 Task: Create a due date automation trigger when advanced on, 2 hours after a card is due add dates due in less than 1 days.
Action: Mouse moved to (1024, 76)
Screenshot: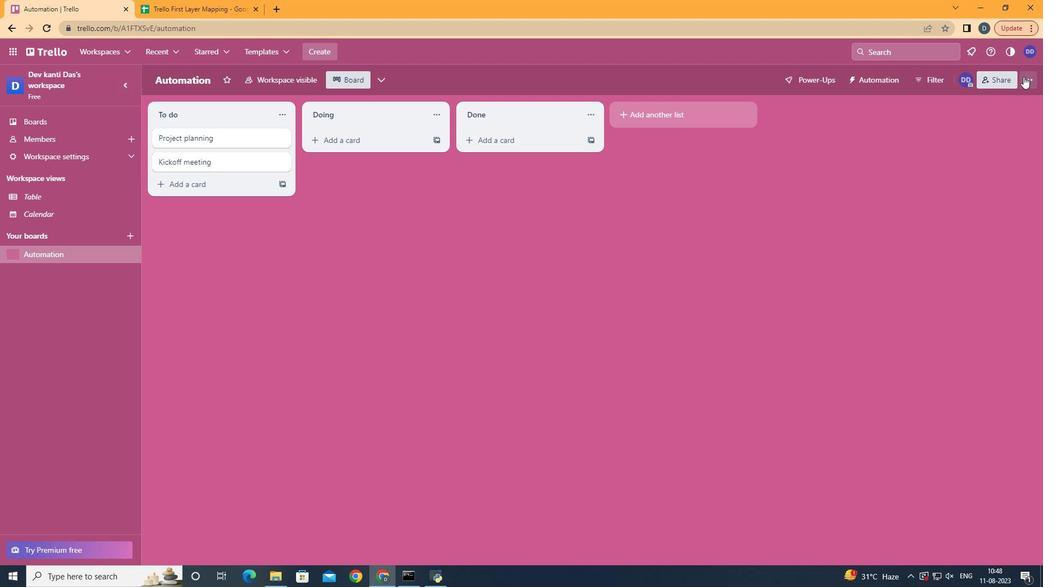 
Action: Mouse pressed left at (1024, 76)
Screenshot: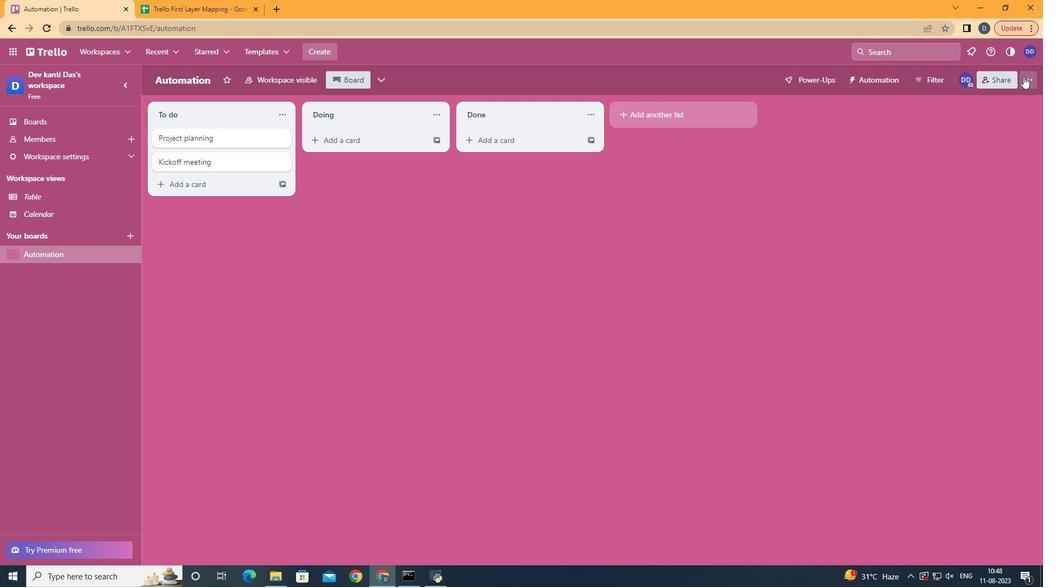 
Action: Mouse moved to (983, 229)
Screenshot: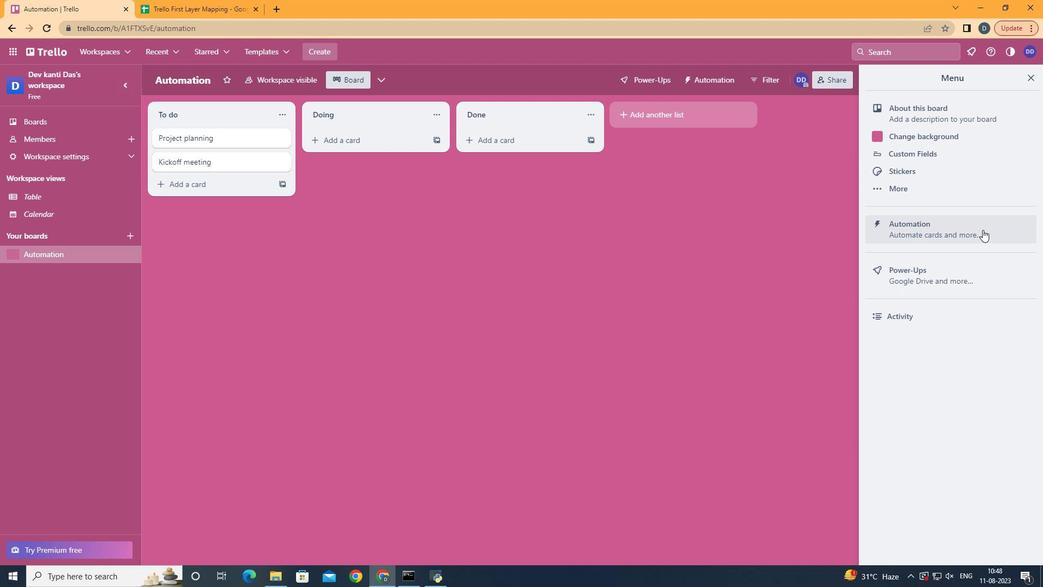 
Action: Mouse pressed left at (983, 229)
Screenshot: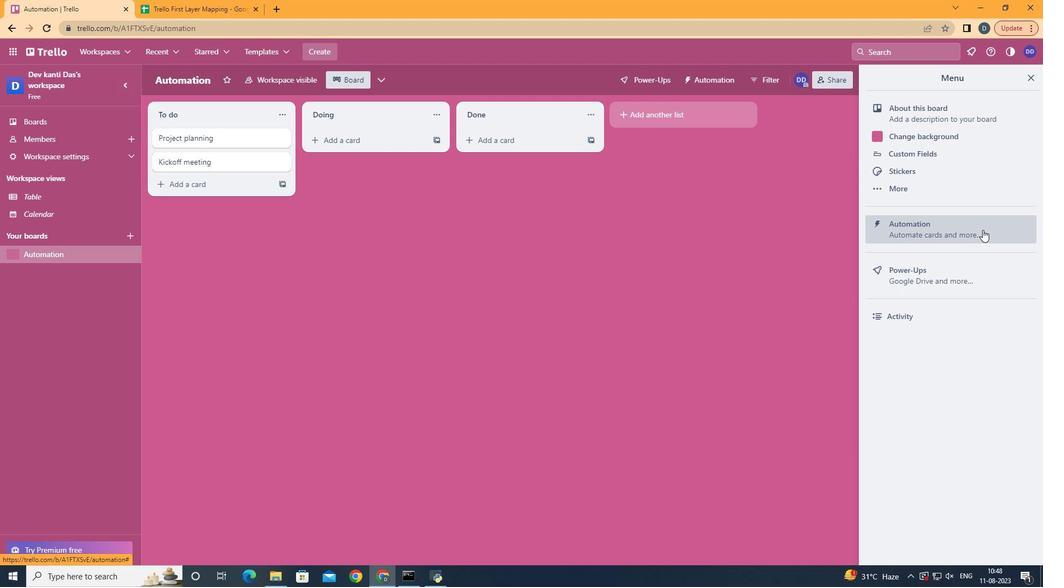 
Action: Mouse moved to (231, 213)
Screenshot: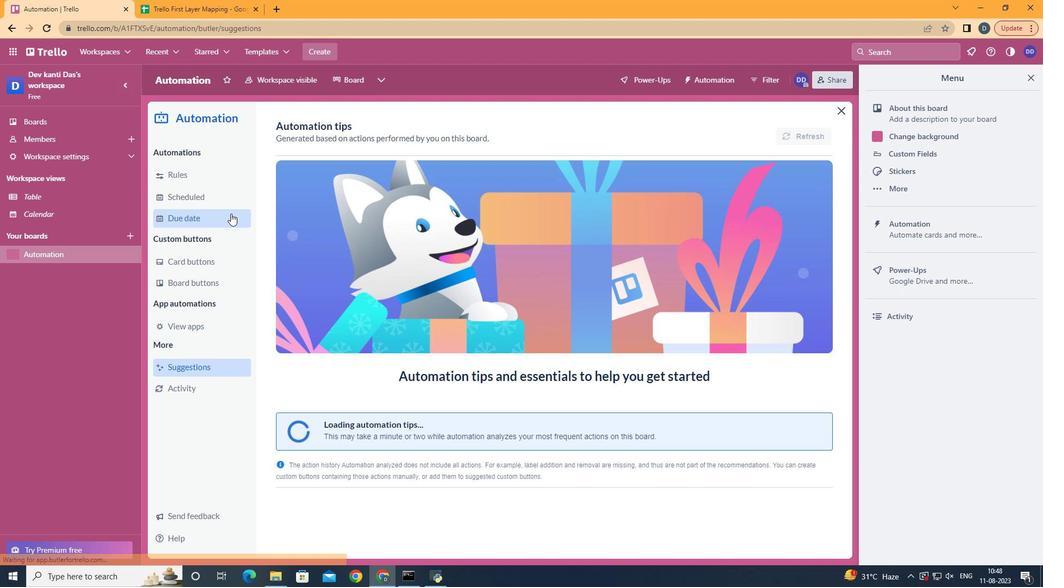 
Action: Mouse pressed left at (231, 213)
Screenshot: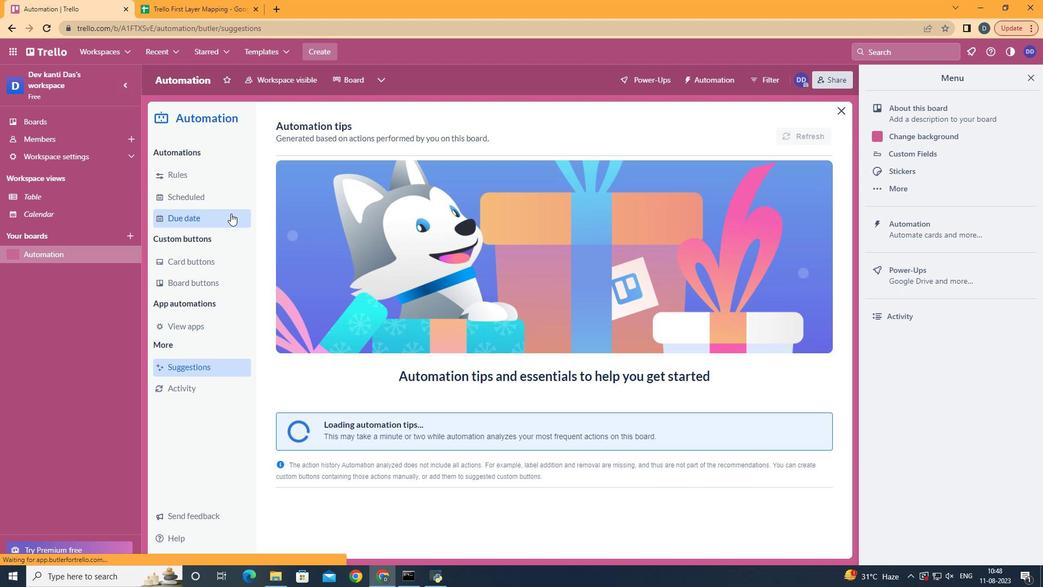 
Action: Mouse moved to (755, 127)
Screenshot: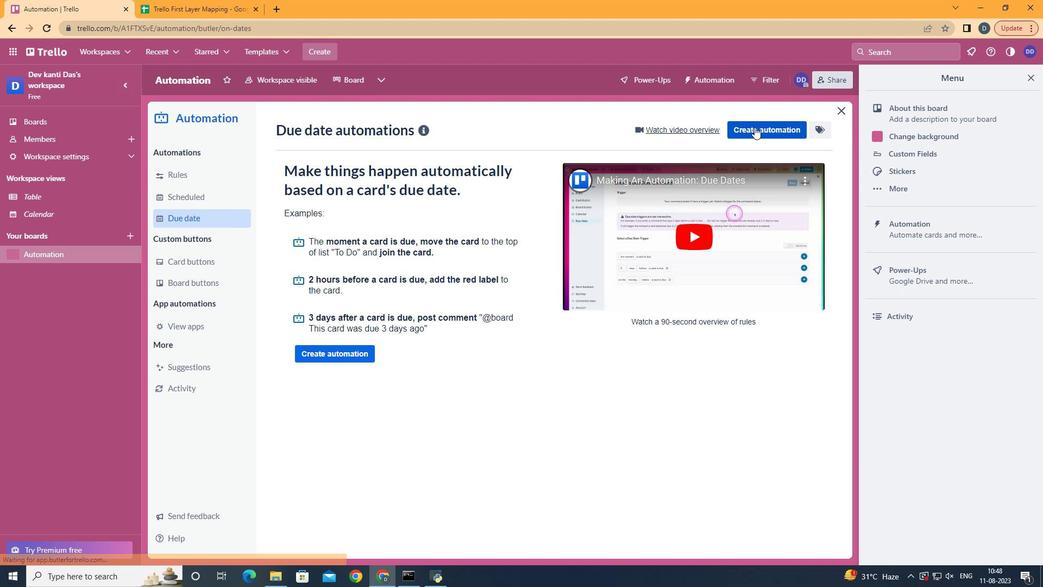 
Action: Mouse pressed left at (755, 127)
Screenshot: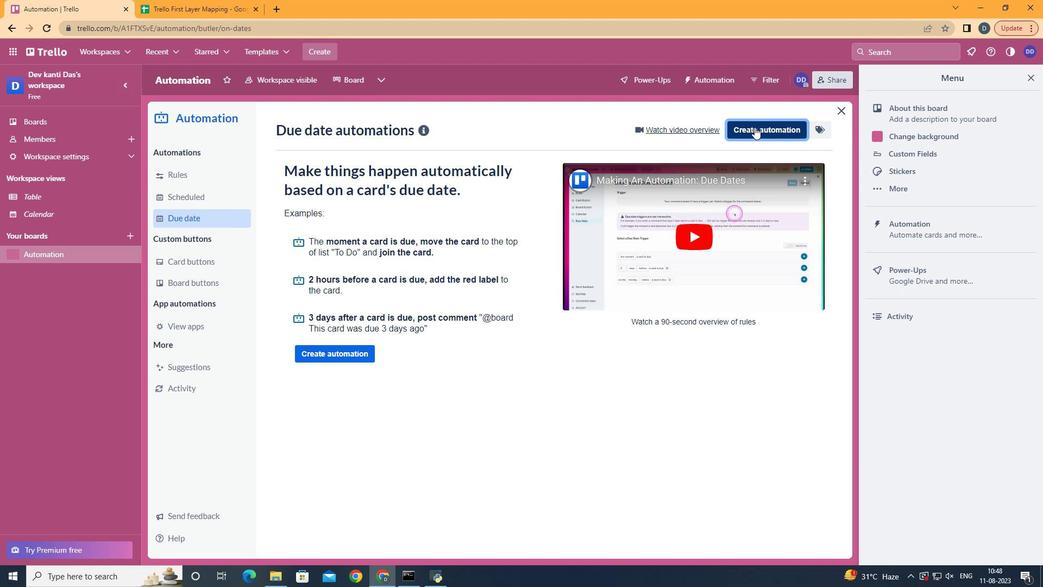 
Action: Mouse moved to (610, 231)
Screenshot: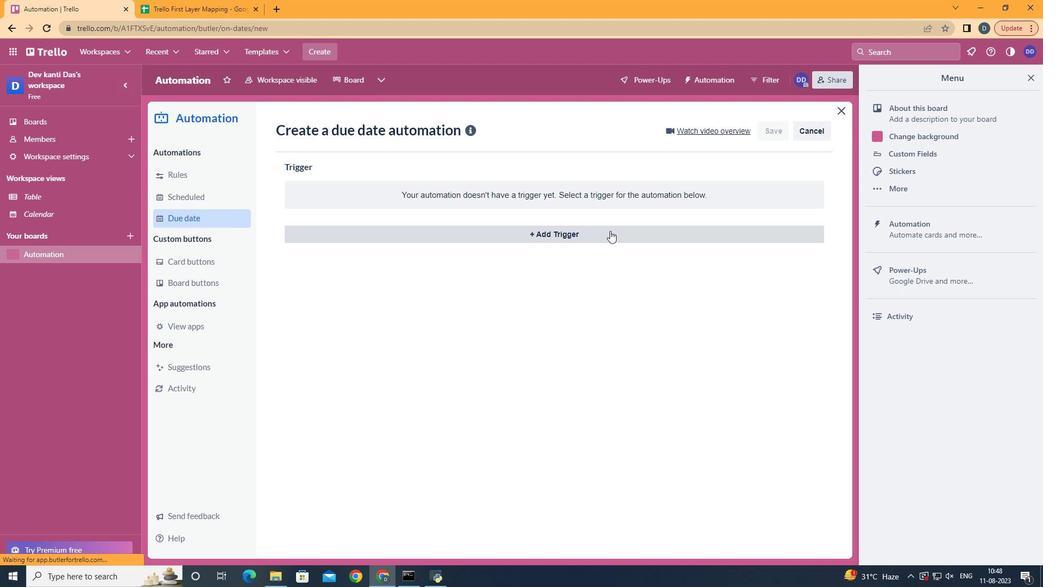 
Action: Mouse pressed left at (610, 231)
Screenshot: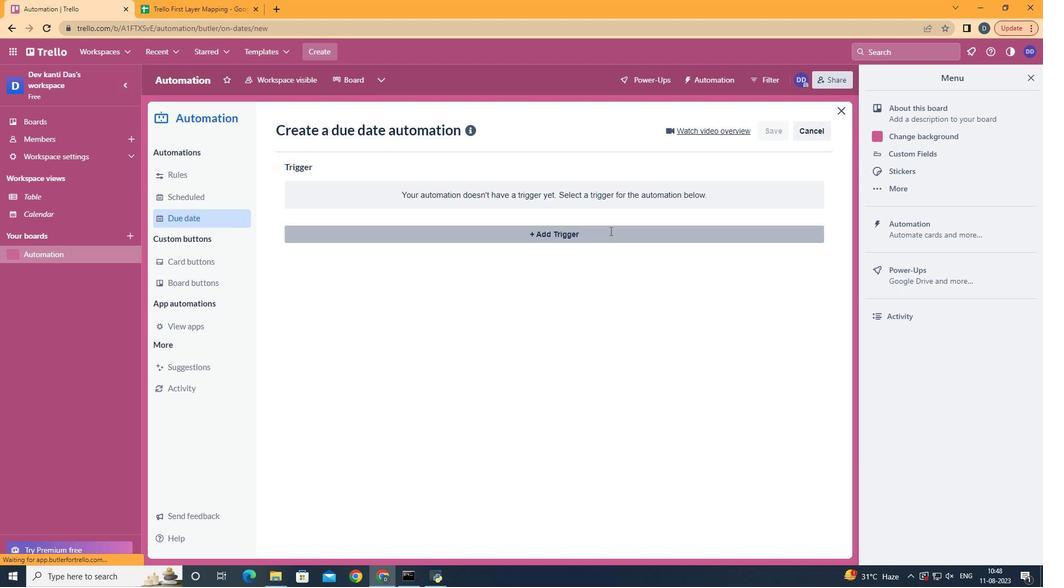 
Action: Mouse moved to (356, 467)
Screenshot: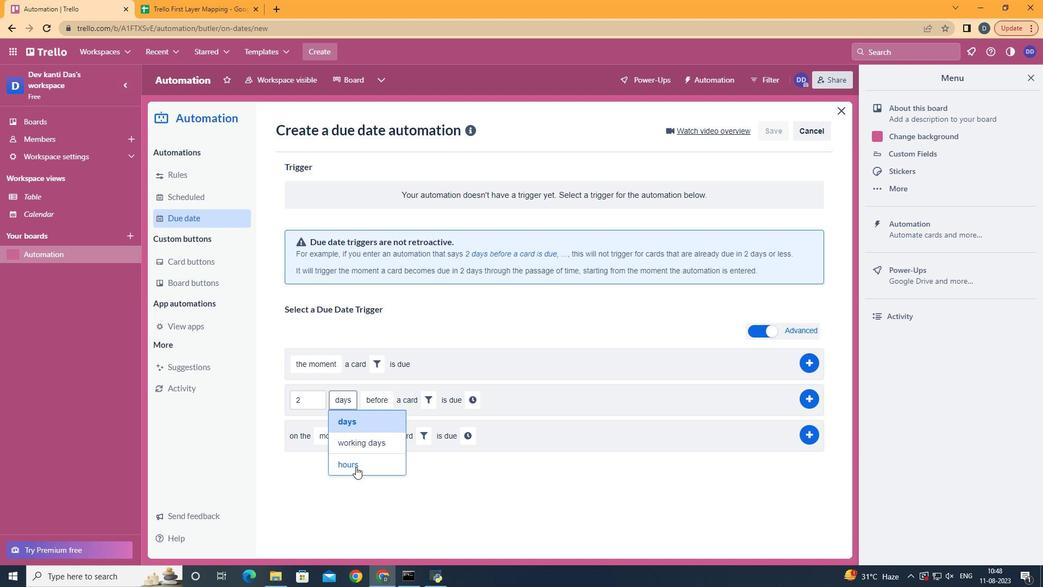 
Action: Mouse pressed left at (356, 467)
Screenshot: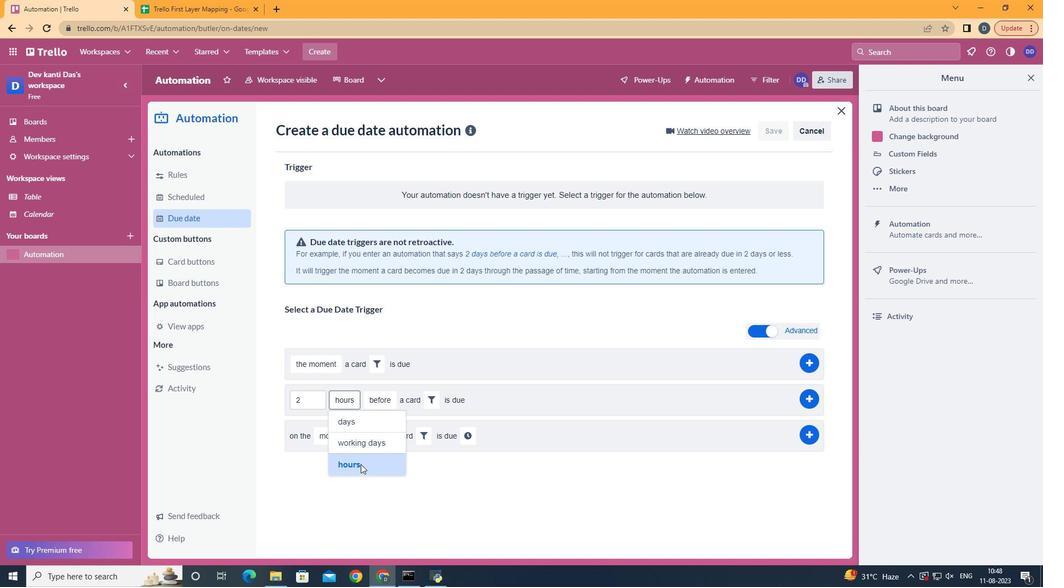 
Action: Mouse moved to (396, 440)
Screenshot: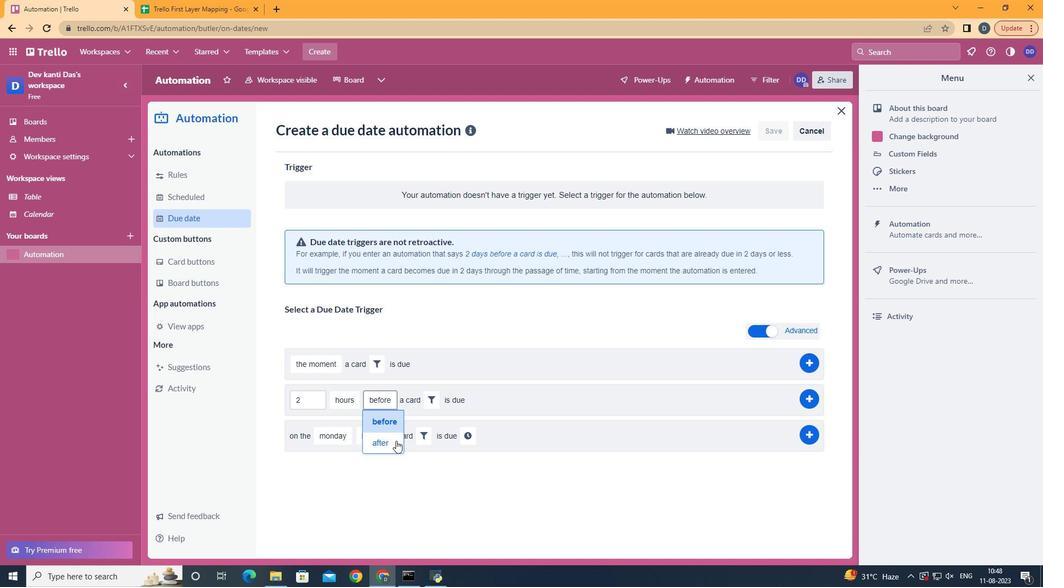 
Action: Mouse pressed left at (396, 440)
Screenshot: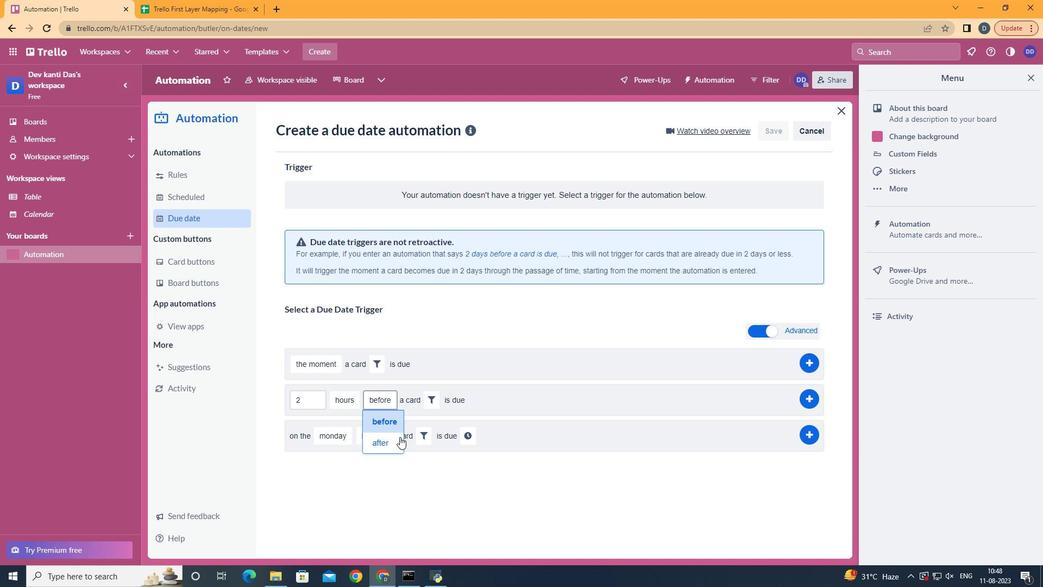 
Action: Mouse moved to (427, 401)
Screenshot: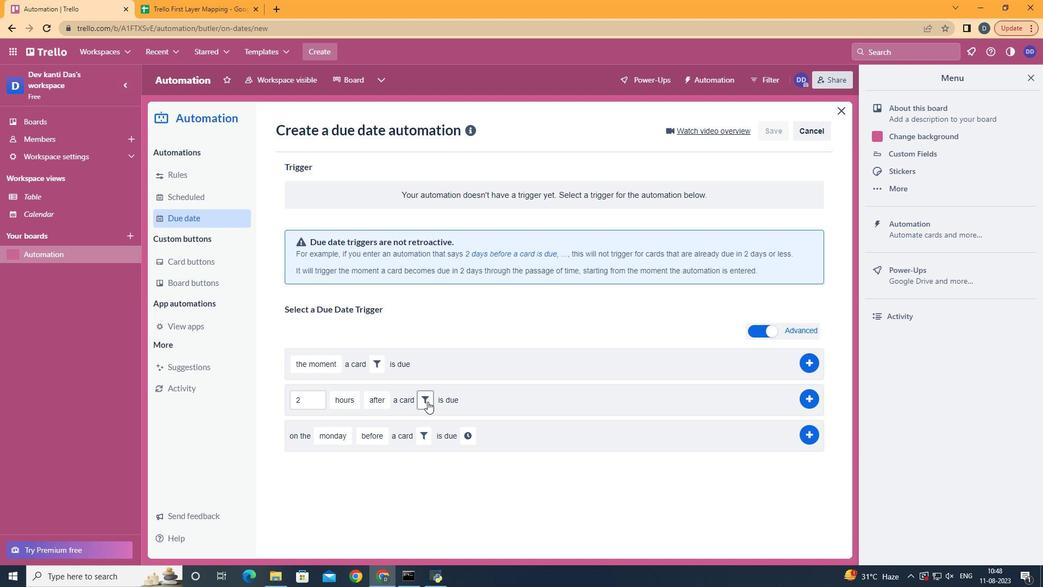 
Action: Mouse pressed left at (427, 401)
Screenshot: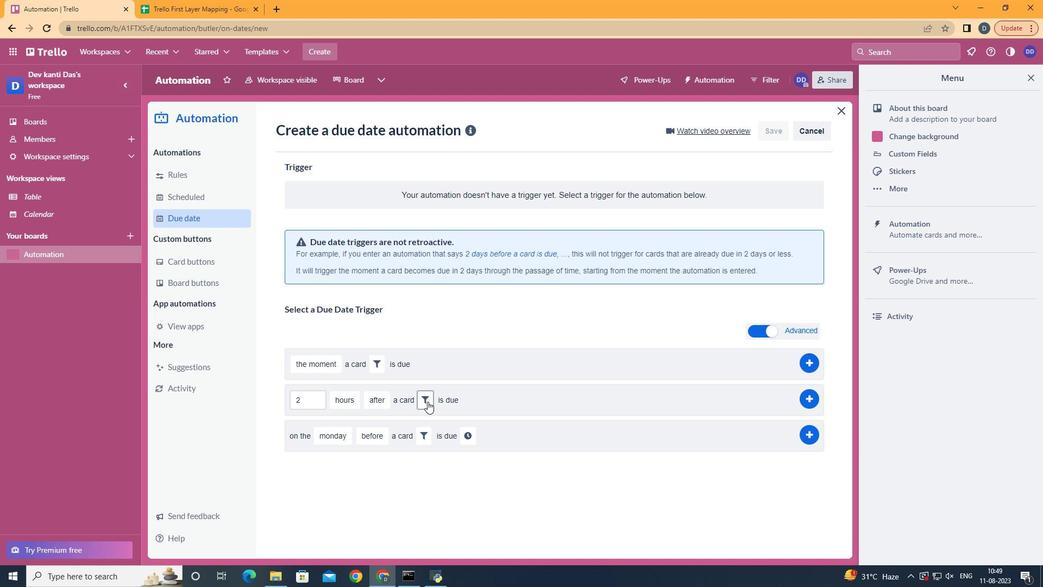 
Action: Mouse moved to (490, 441)
Screenshot: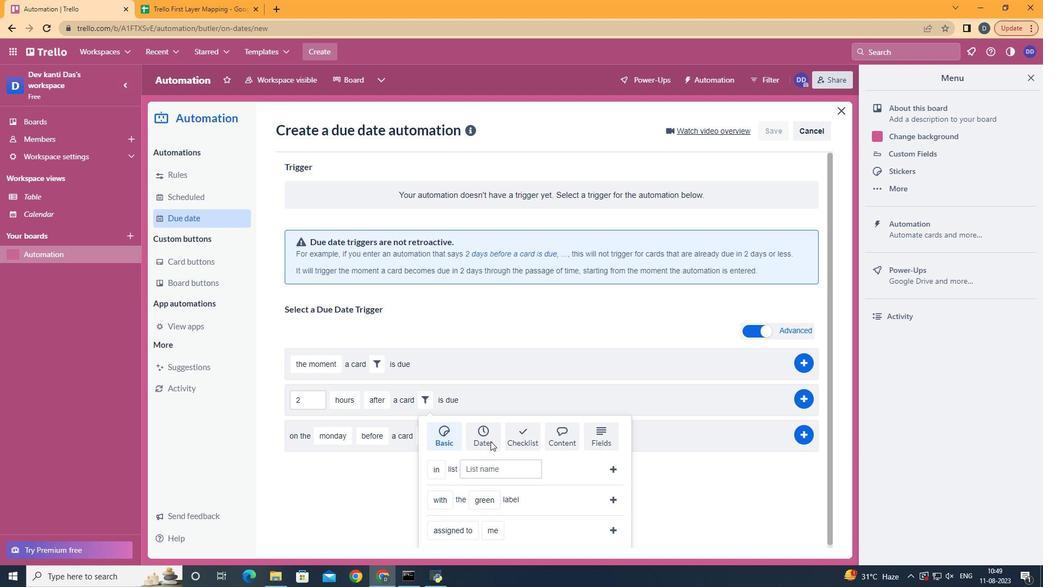 
Action: Mouse pressed left at (490, 441)
Screenshot: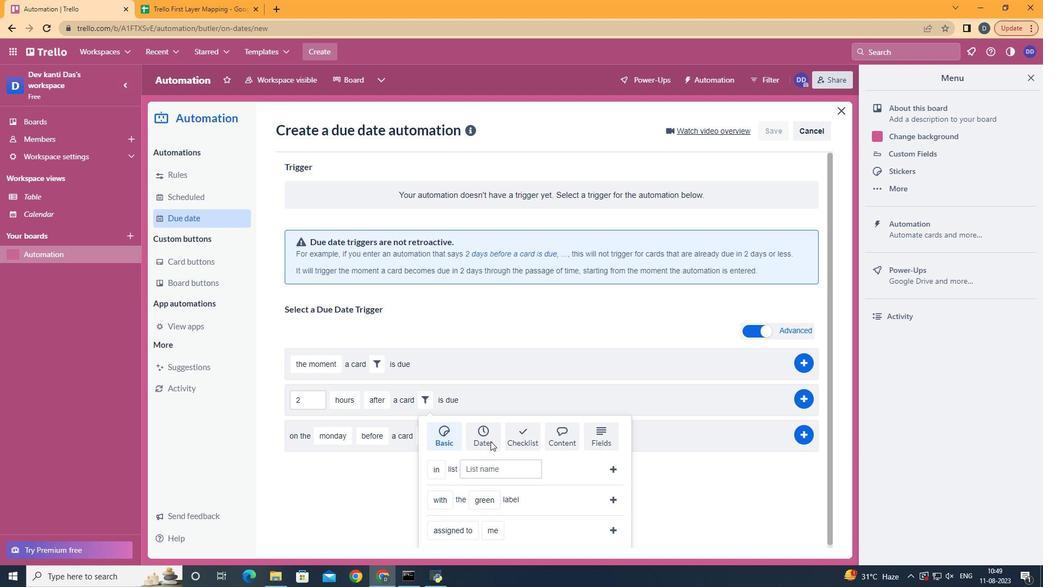 
Action: Mouse scrolled (490, 440) with delta (0, 0)
Screenshot: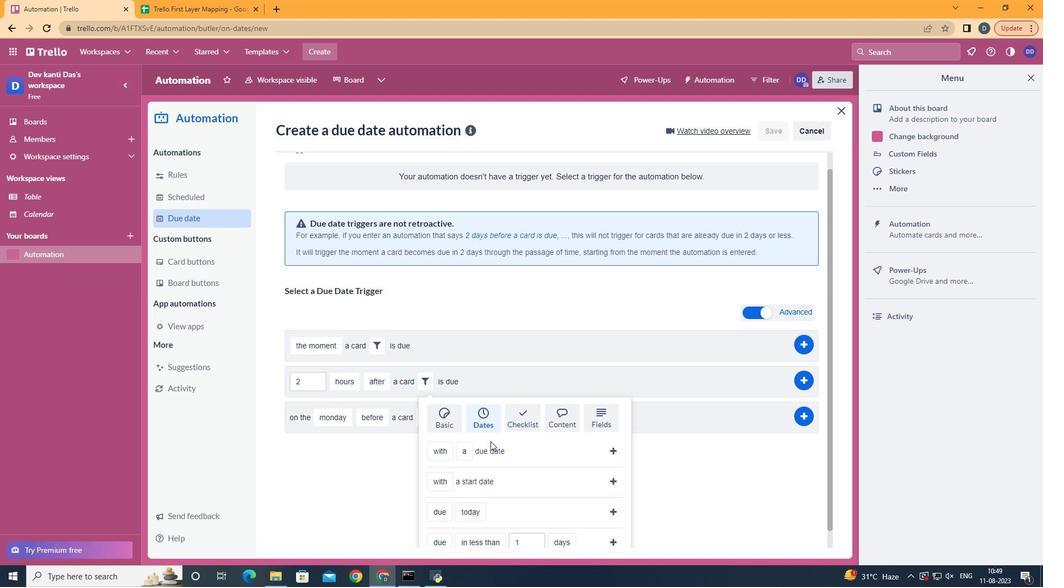 
Action: Mouse scrolled (490, 440) with delta (0, 0)
Screenshot: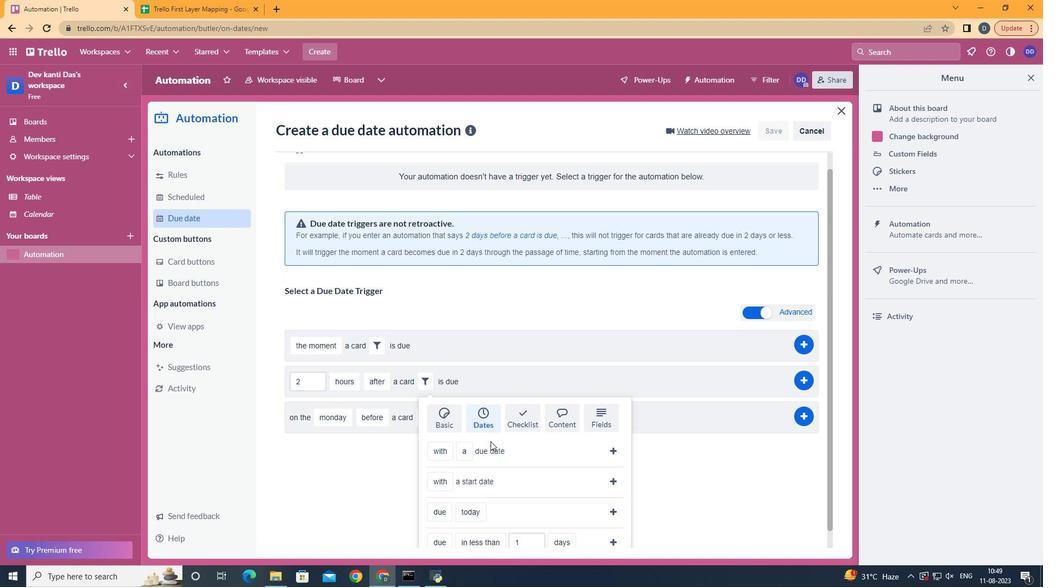 
Action: Mouse scrolled (490, 440) with delta (0, 0)
Screenshot: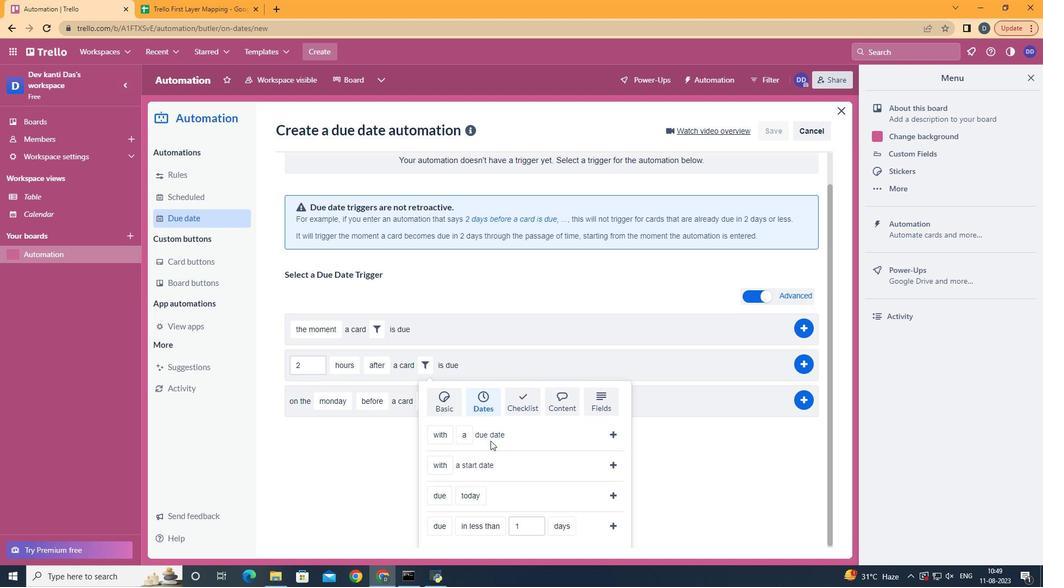 
Action: Mouse scrolled (490, 440) with delta (0, 0)
Screenshot: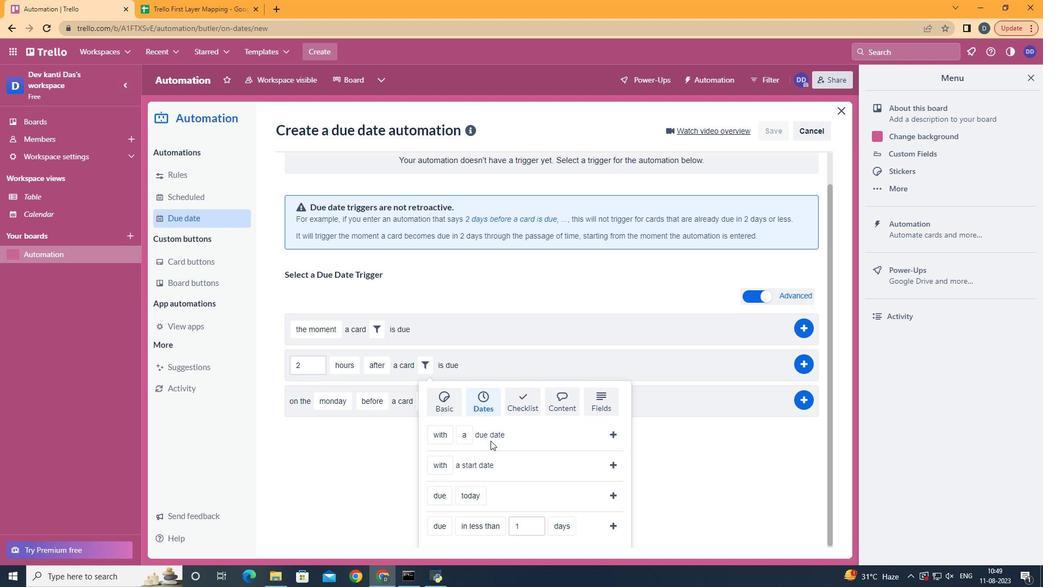 
Action: Mouse moved to (619, 518)
Screenshot: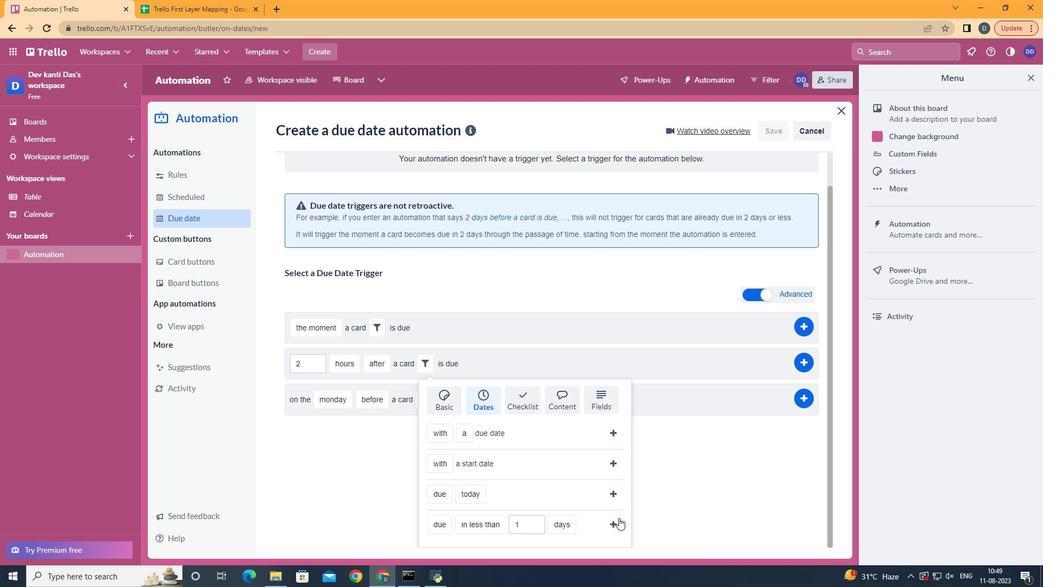 
Action: Mouse pressed left at (619, 518)
Screenshot: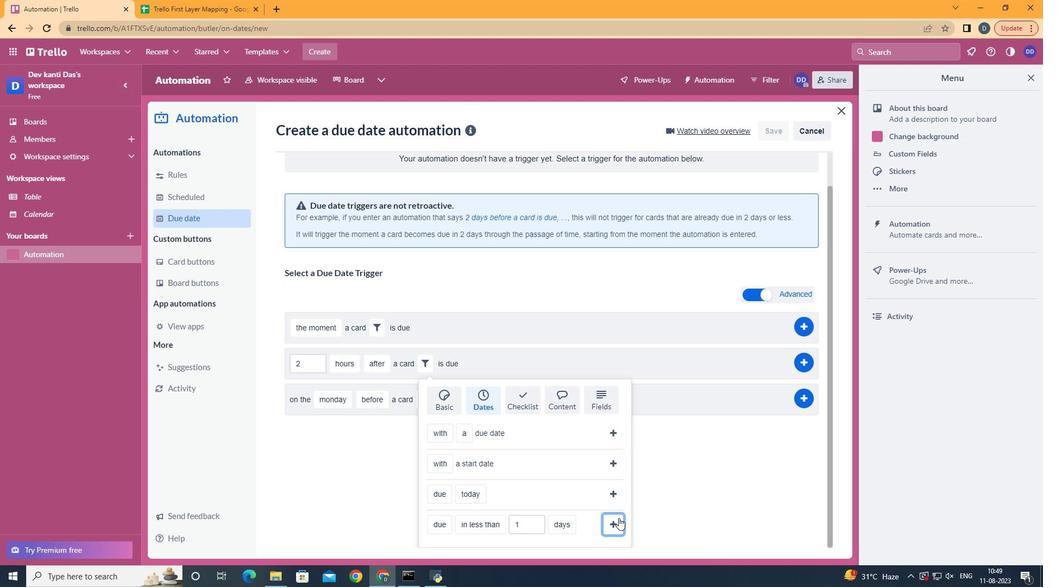 
Action: Mouse moved to (812, 400)
Screenshot: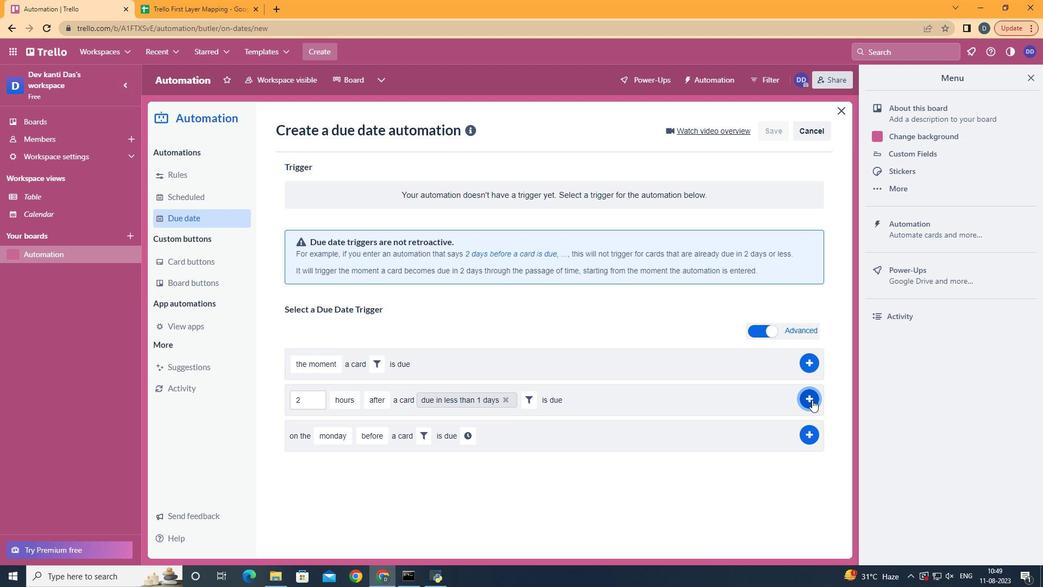 
Action: Mouse pressed left at (812, 400)
Screenshot: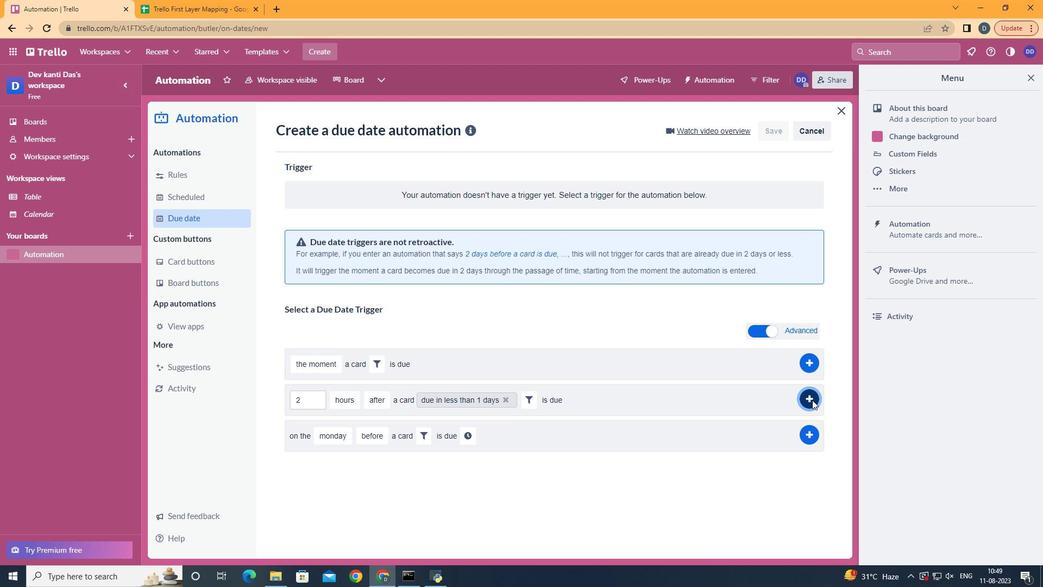 
